 Task: Add the "Site logo" component in the site builder.
Action: Mouse moved to (1093, 78)
Screenshot: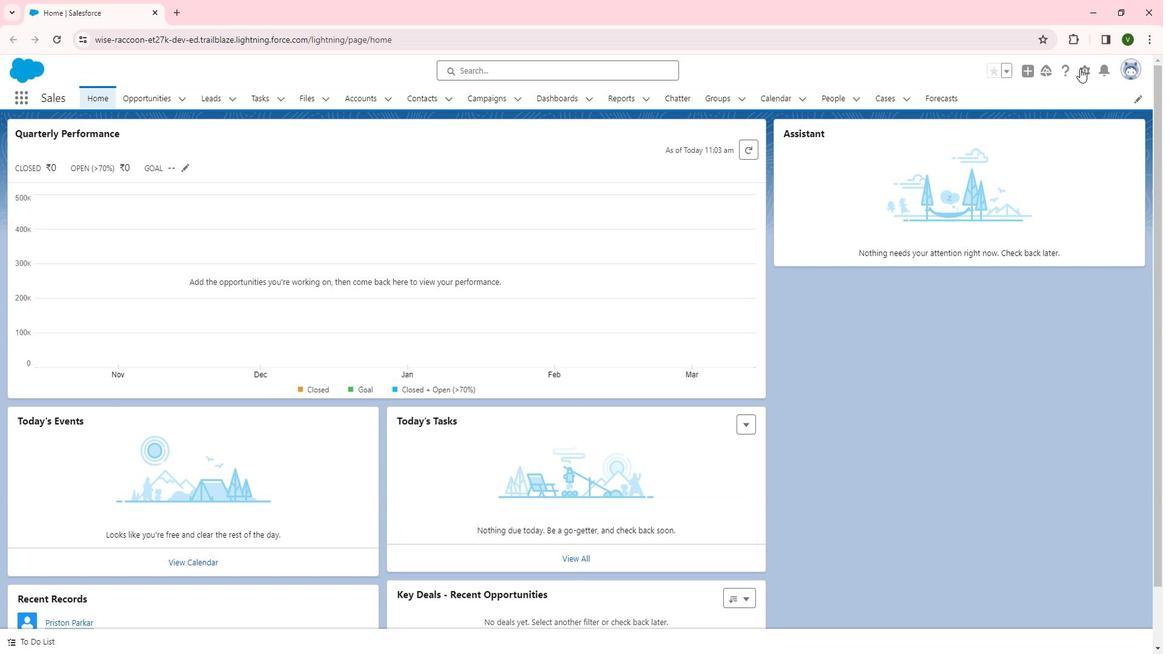 
Action: Mouse pressed left at (1093, 78)
Screenshot: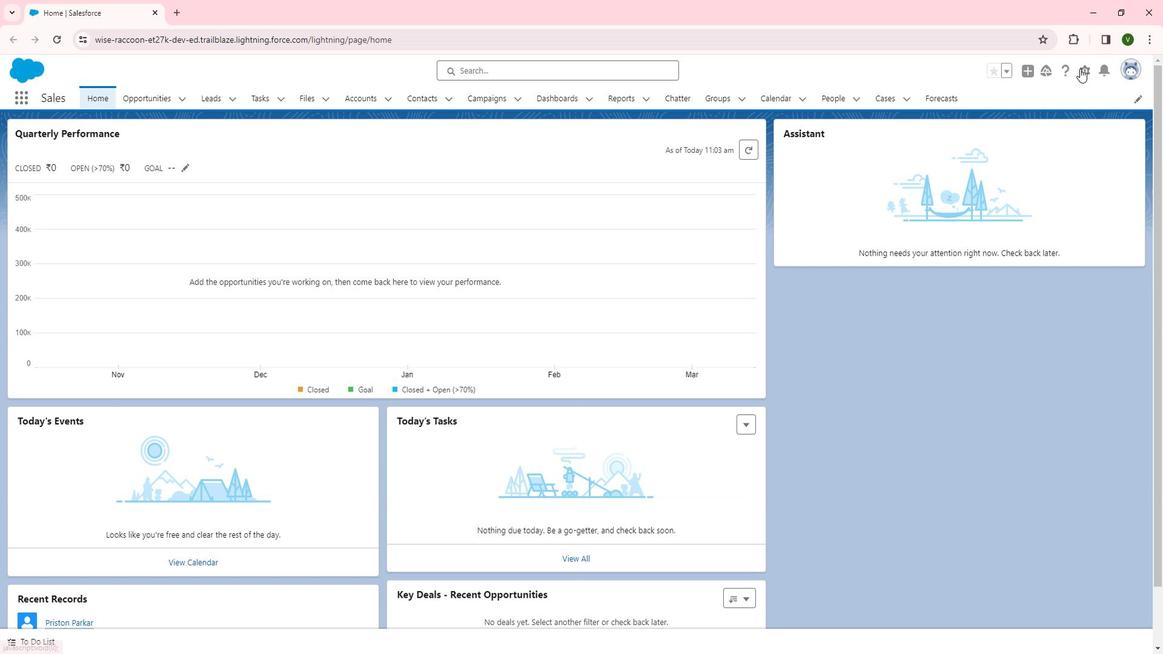 
Action: Mouse moved to (1059, 116)
Screenshot: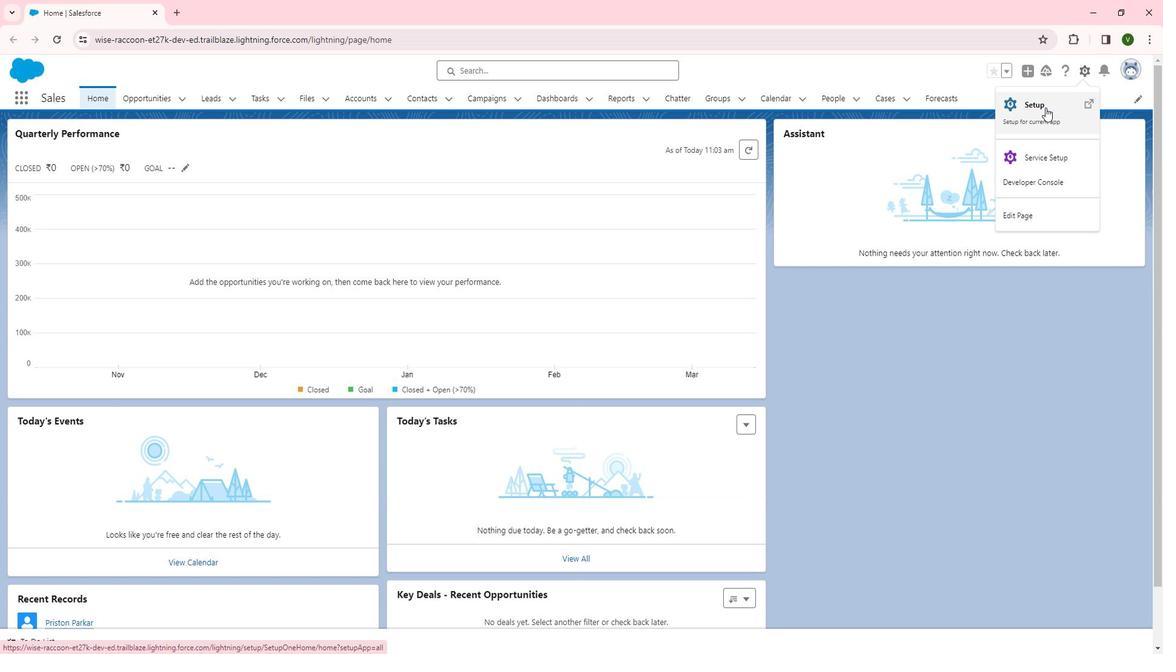 
Action: Mouse pressed left at (1059, 116)
Screenshot: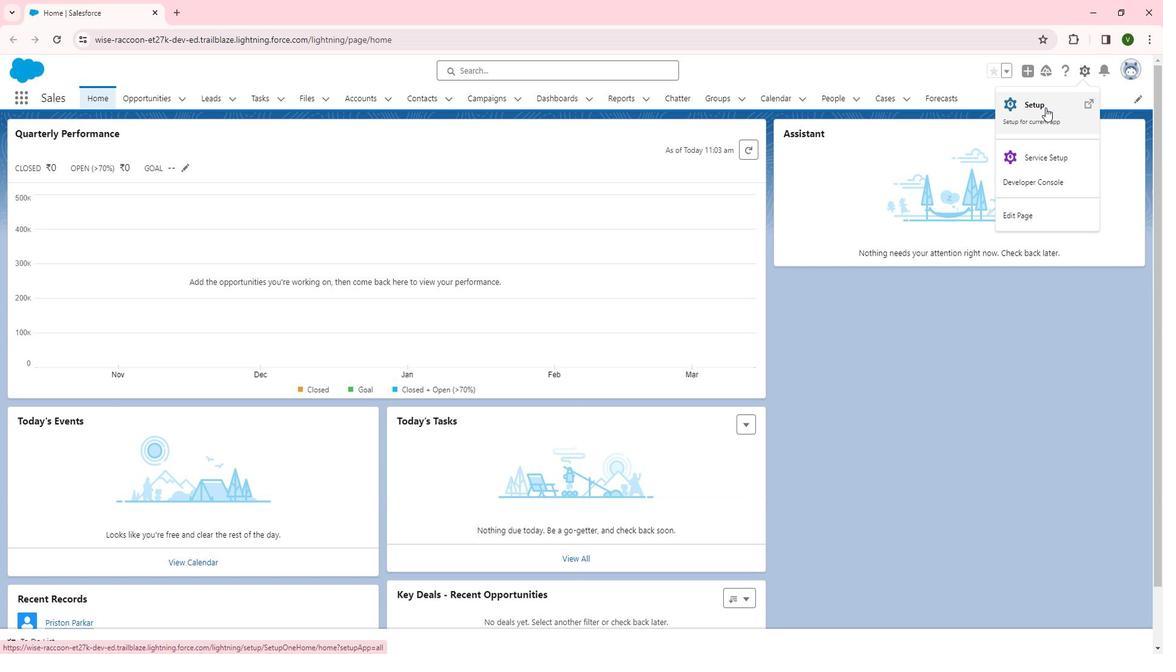 
Action: Mouse moved to (56, 479)
Screenshot: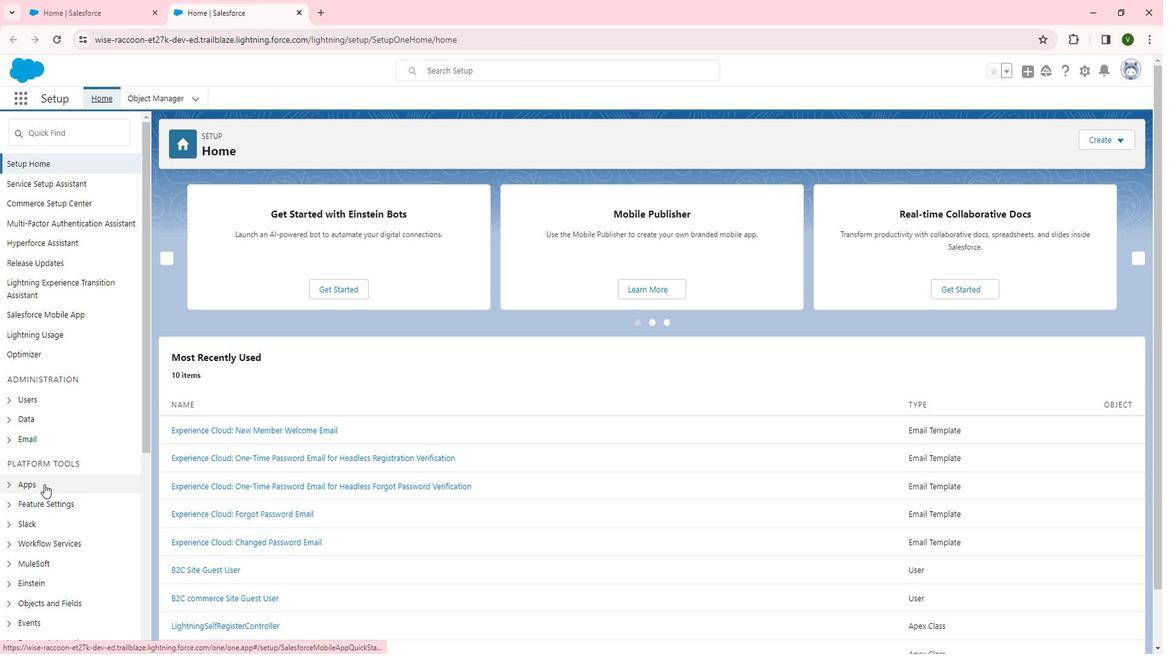 
Action: Mouse scrolled (56, 478) with delta (0, 0)
Screenshot: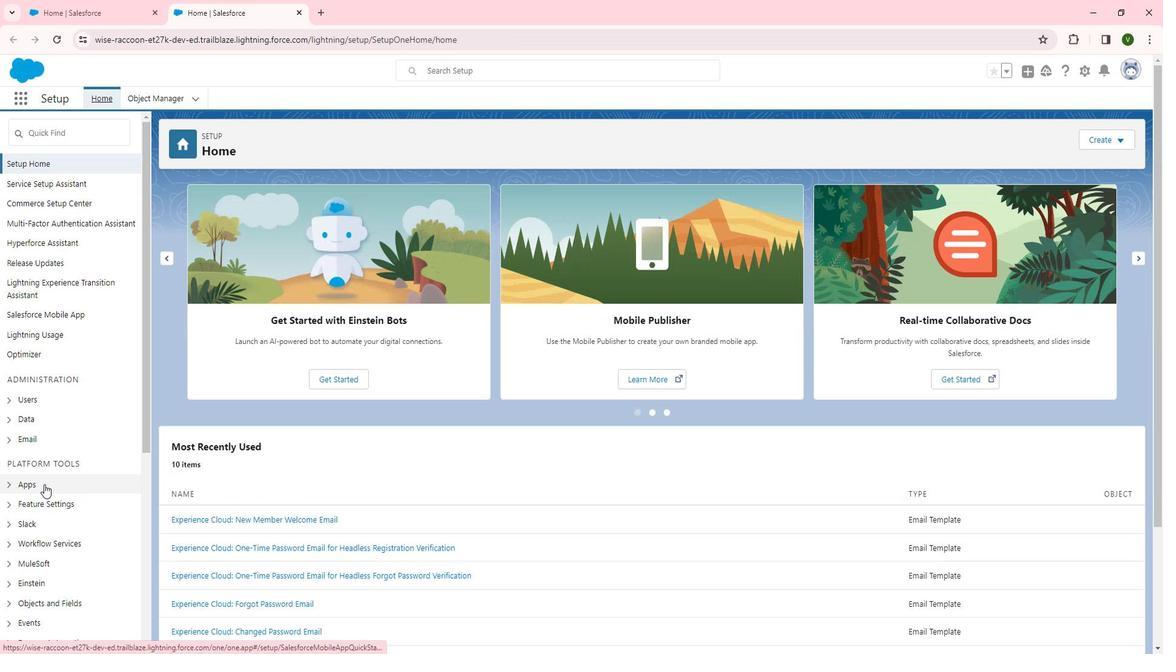 
Action: Mouse scrolled (56, 478) with delta (0, 0)
Screenshot: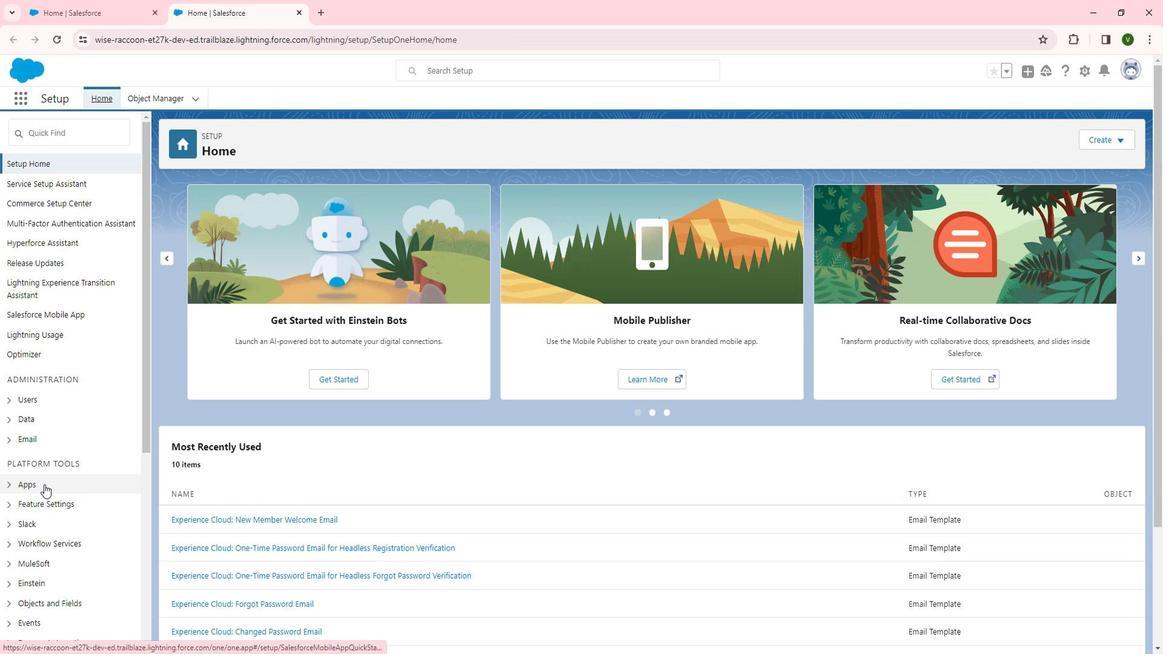 
Action: Mouse moved to (67, 373)
Screenshot: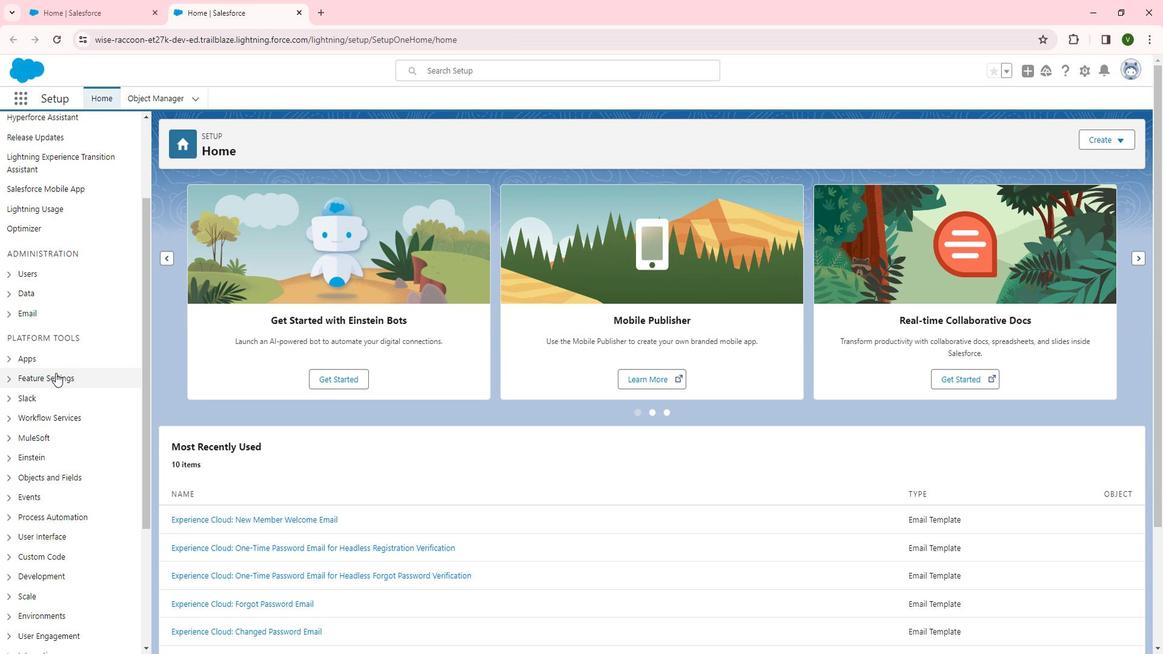 
Action: Mouse pressed left at (67, 373)
Screenshot: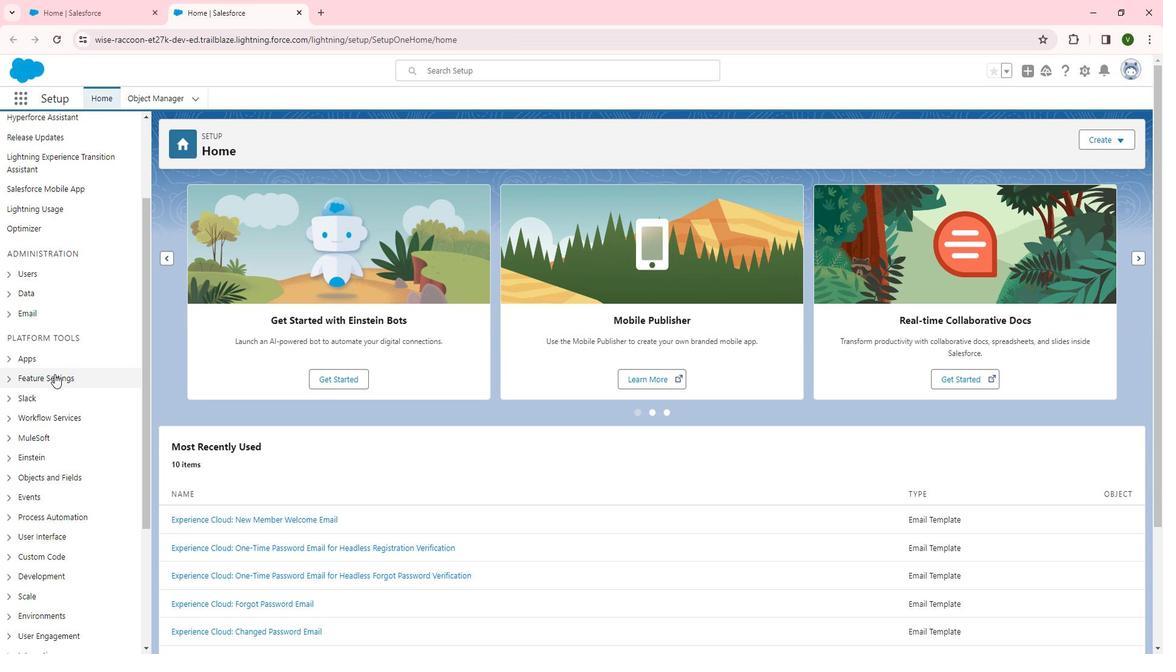 
Action: Mouse moved to (71, 503)
Screenshot: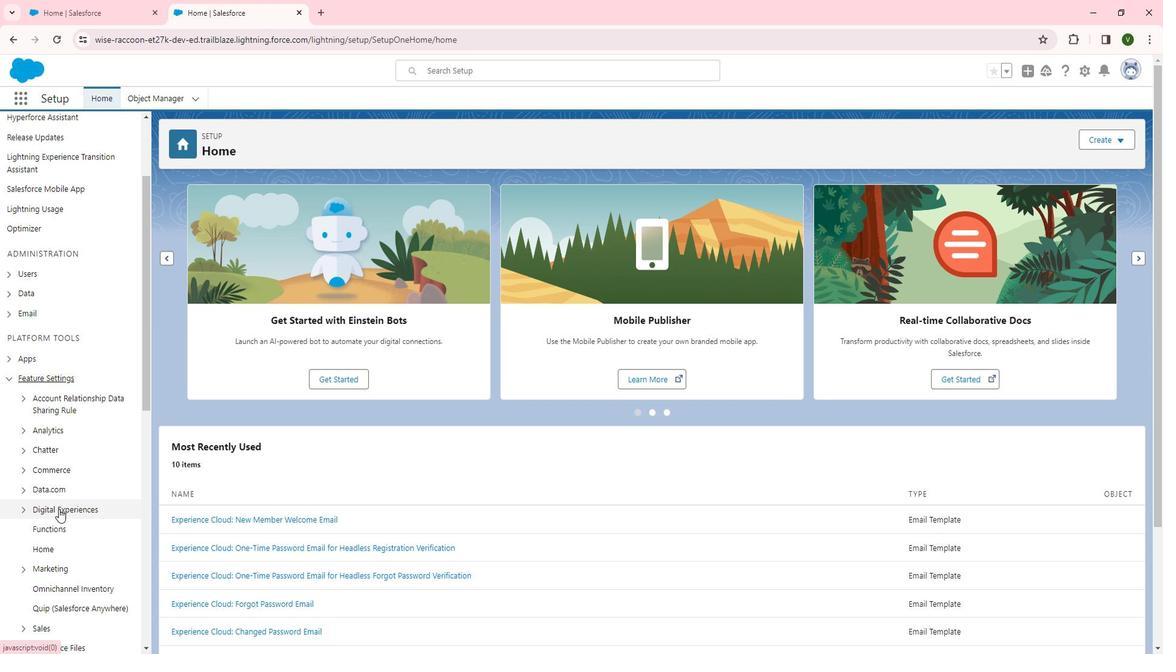 
Action: Mouse pressed left at (71, 503)
Screenshot: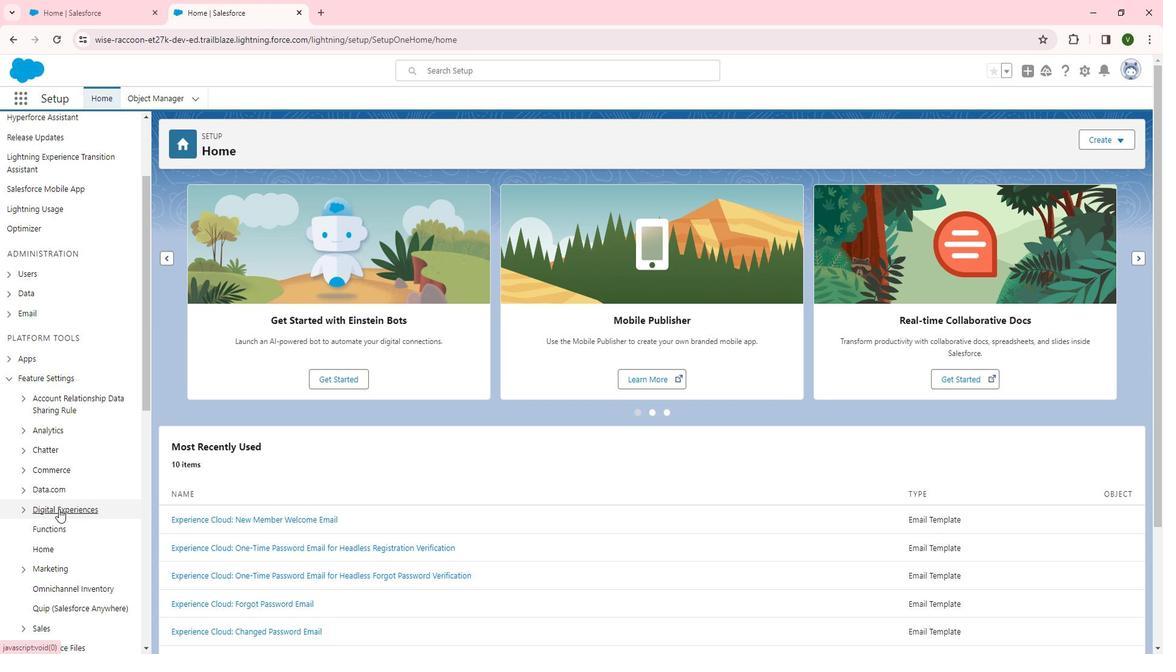 
Action: Mouse moved to (81, 488)
Screenshot: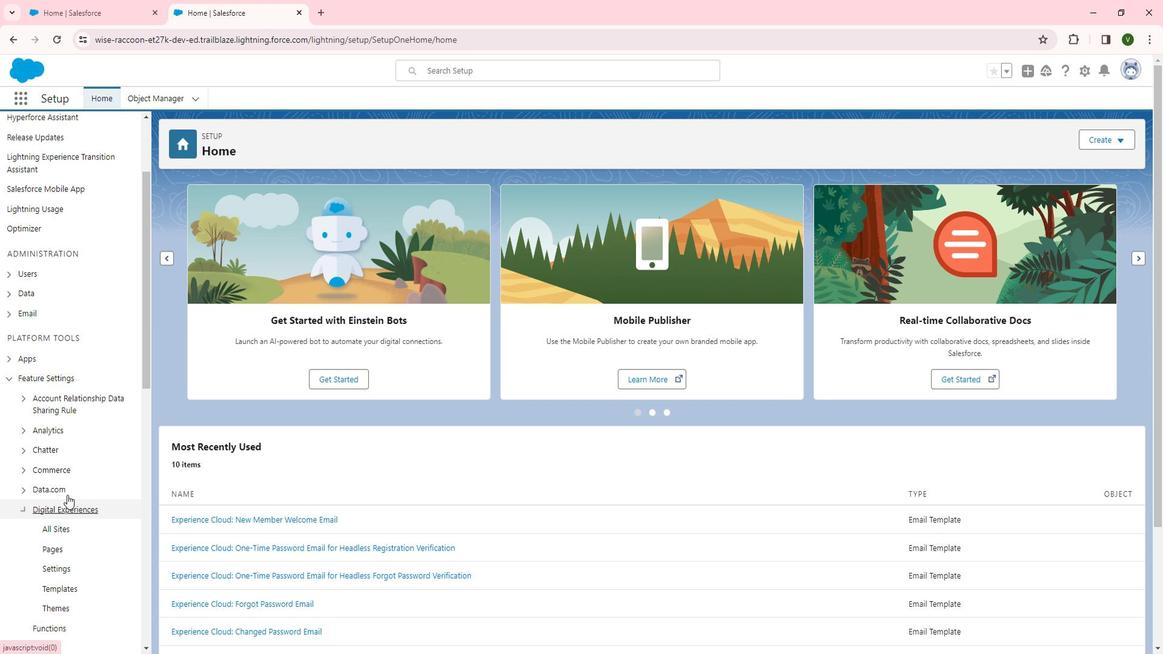 
Action: Mouse scrolled (81, 488) with delta (0, 0)
Screenshot: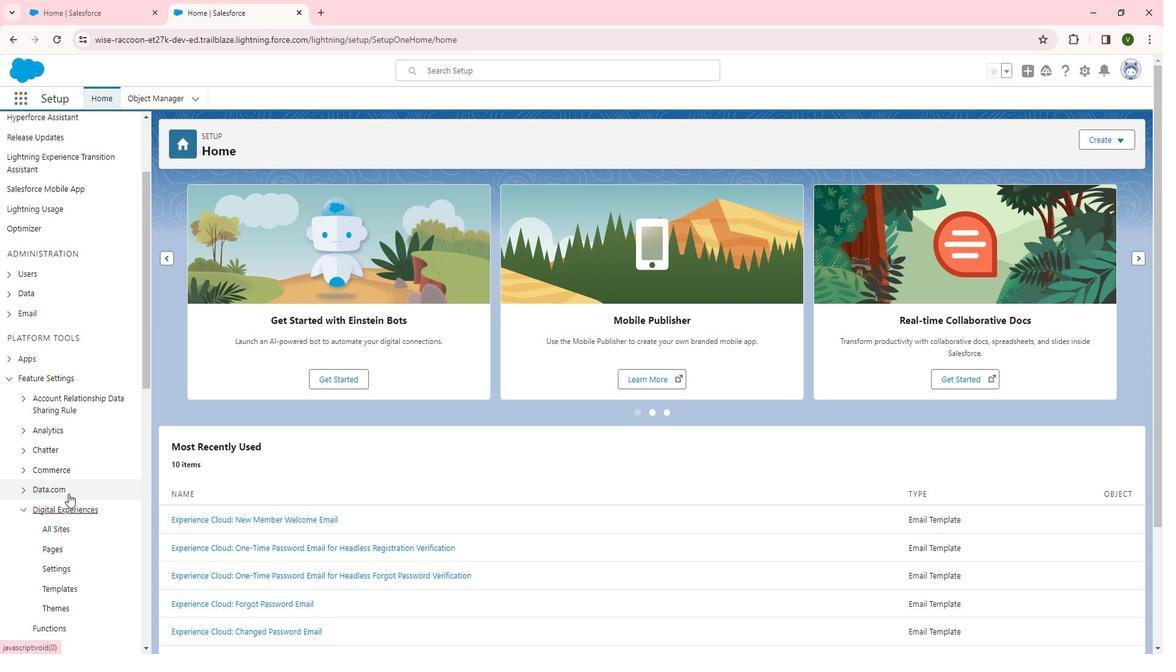 
Action: Mouse scrolled (81, 488) with delta (0, 0)
Screenshot: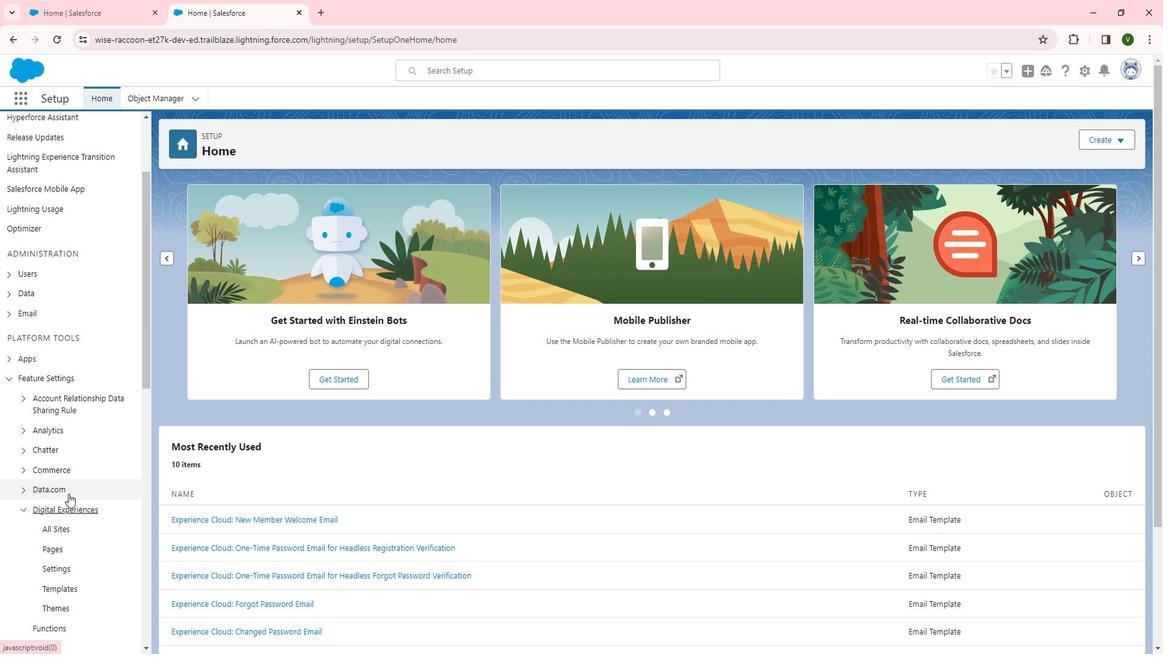 
Action: Mouse scrolled (81, 488) with delta (0, 0)
Screenshot: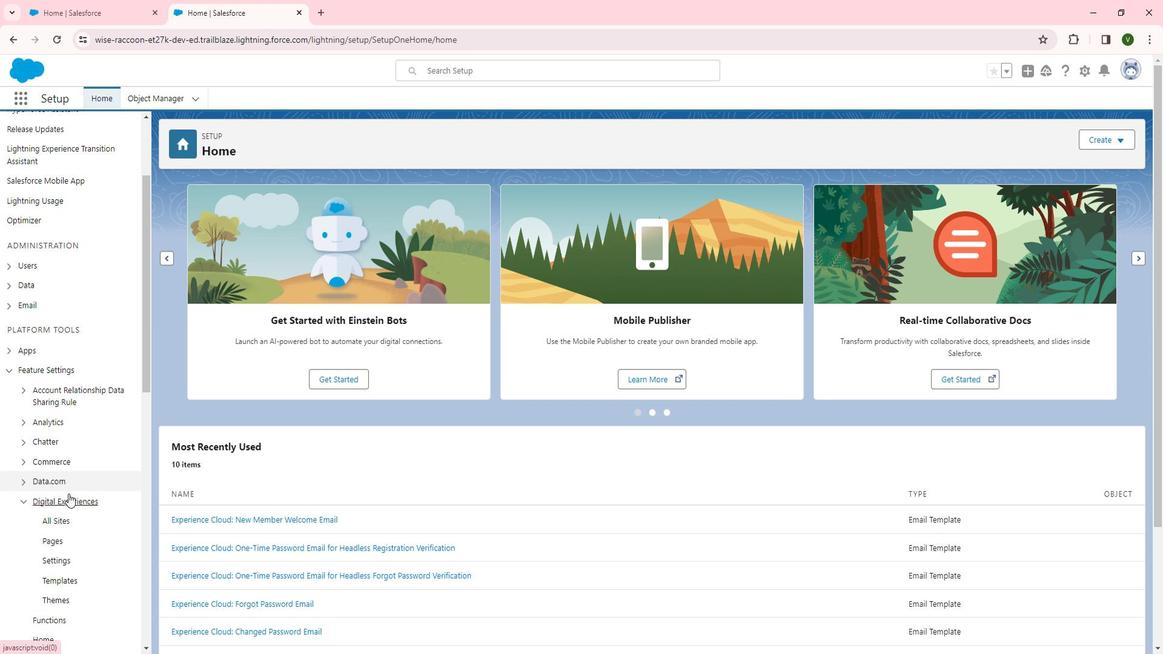 
Action: Mouse moved to (71, 342)
Screenshot: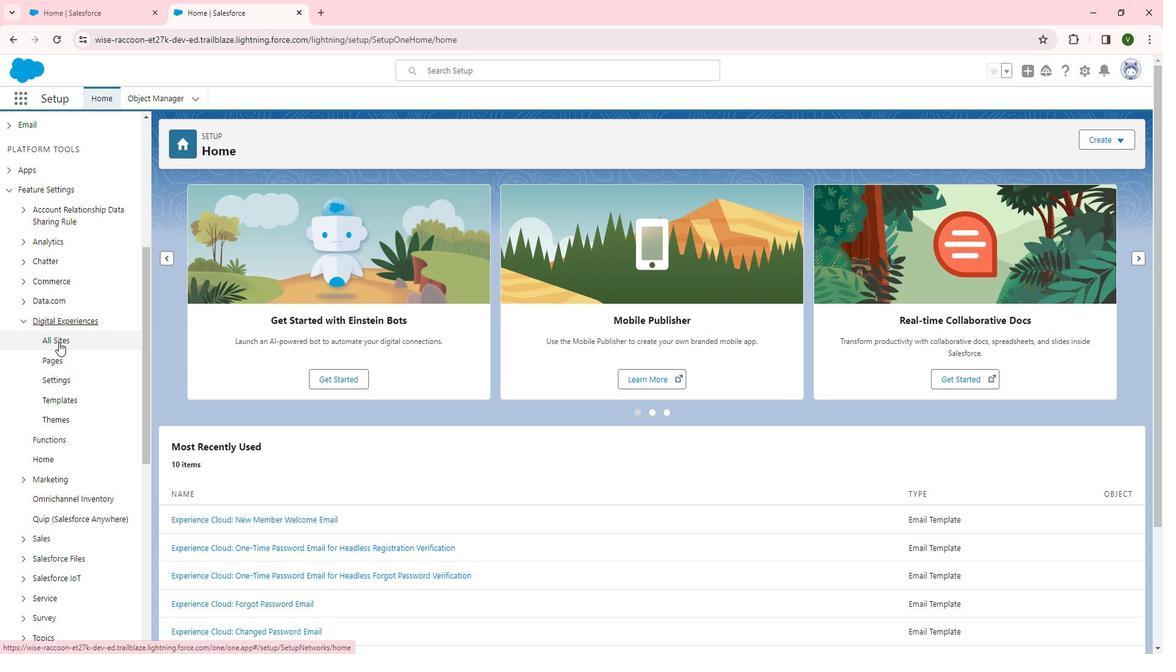 
Action: Mouse pressed left at (71, 342)
Screenshot: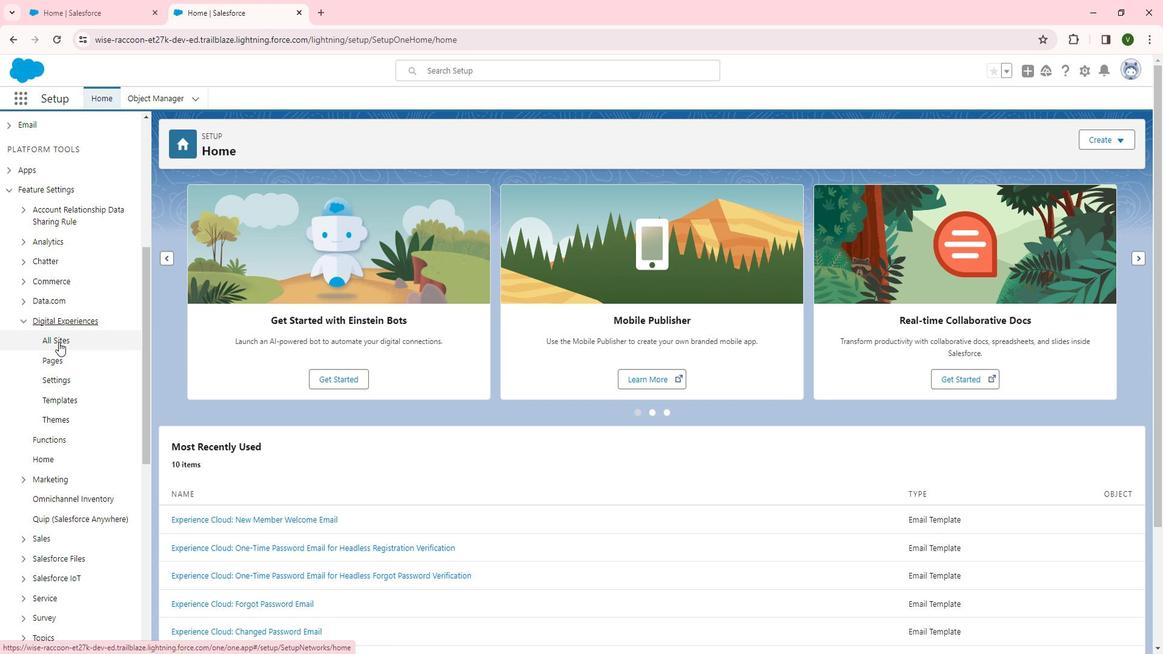 
Action: Mouse moved to (214, 304)
Screenshot: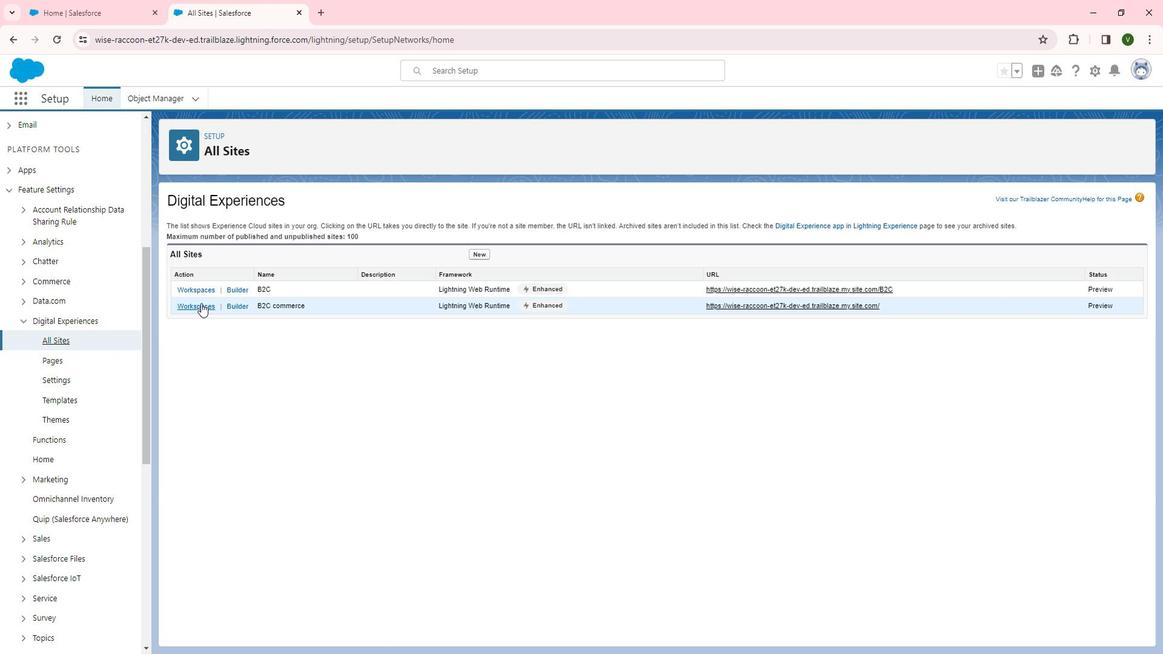 
Action: Mouse pressed left at (214, 304)
Screenshot: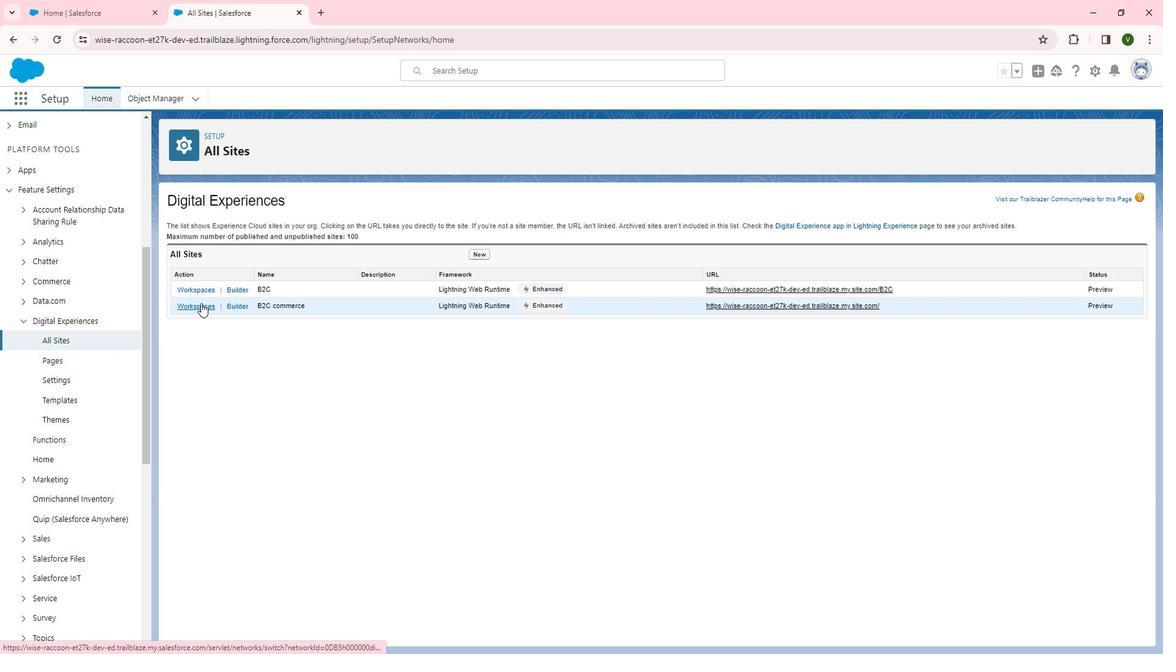 
Action: Mouse moved to (191, 294)
Screenshot: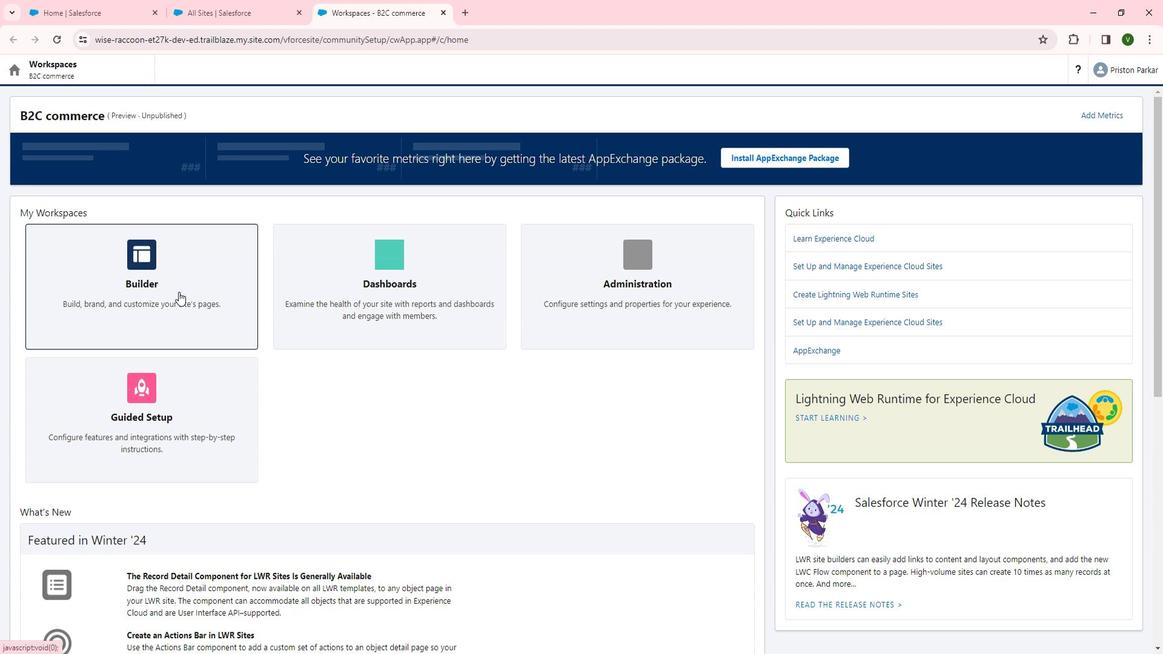
Action: Mouse pressed left at (191, 294)
Screenshot: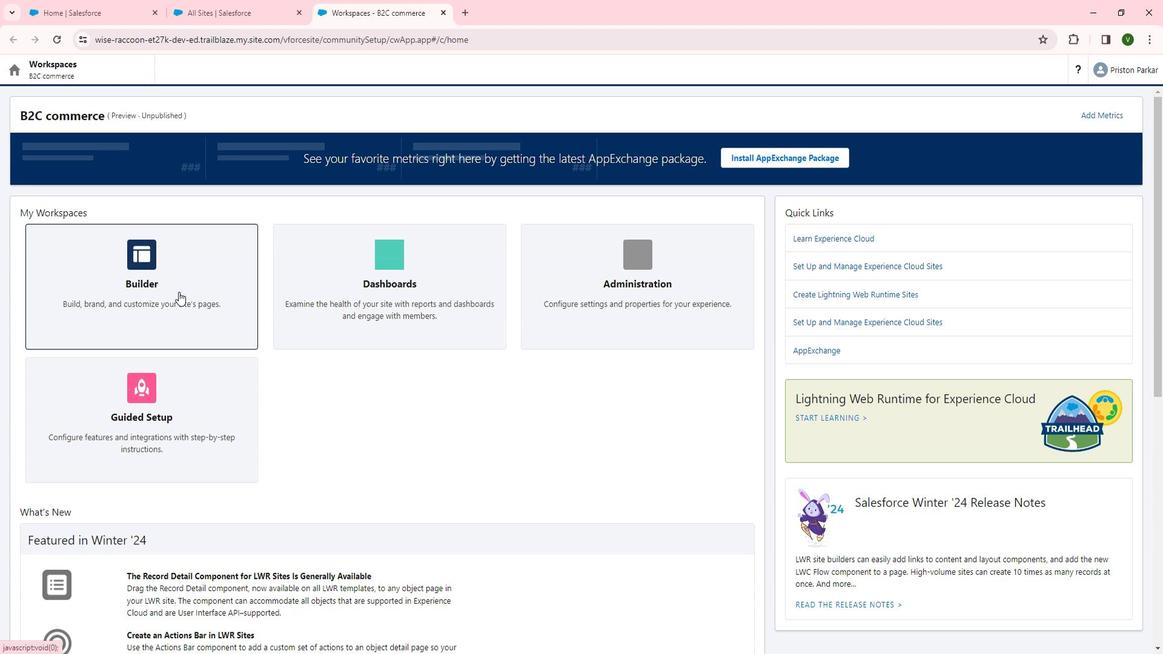 
Action: Mouse moved to (34, 117)
Screenshot: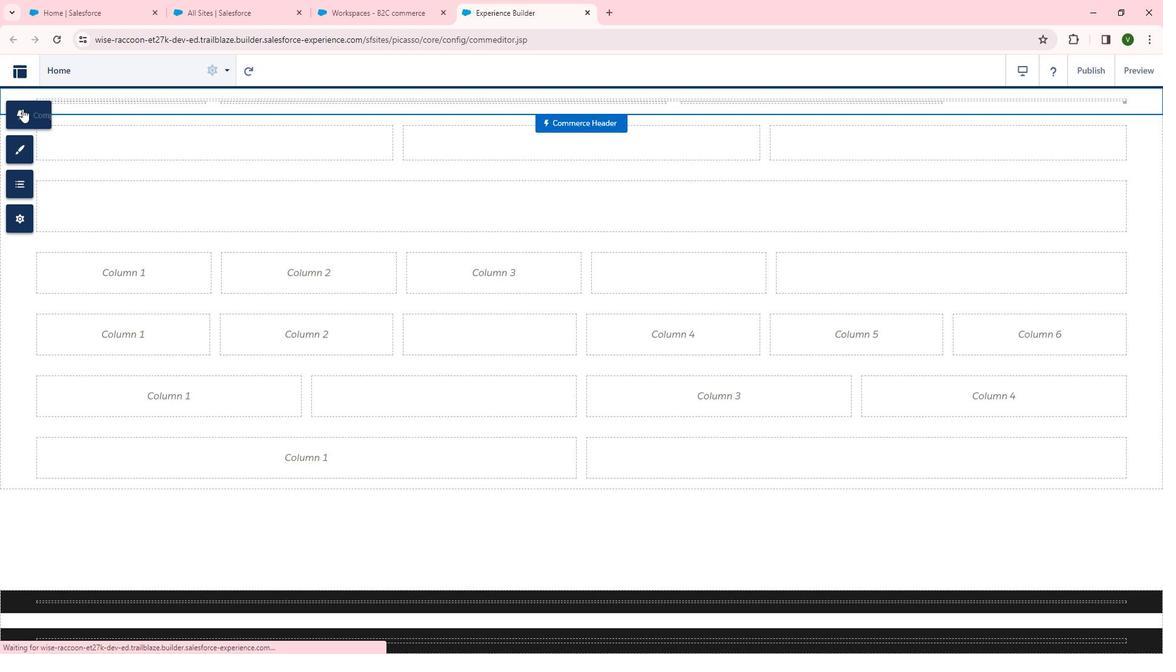 
Action: Mouse pressed left at (34, 117)
Screenshot: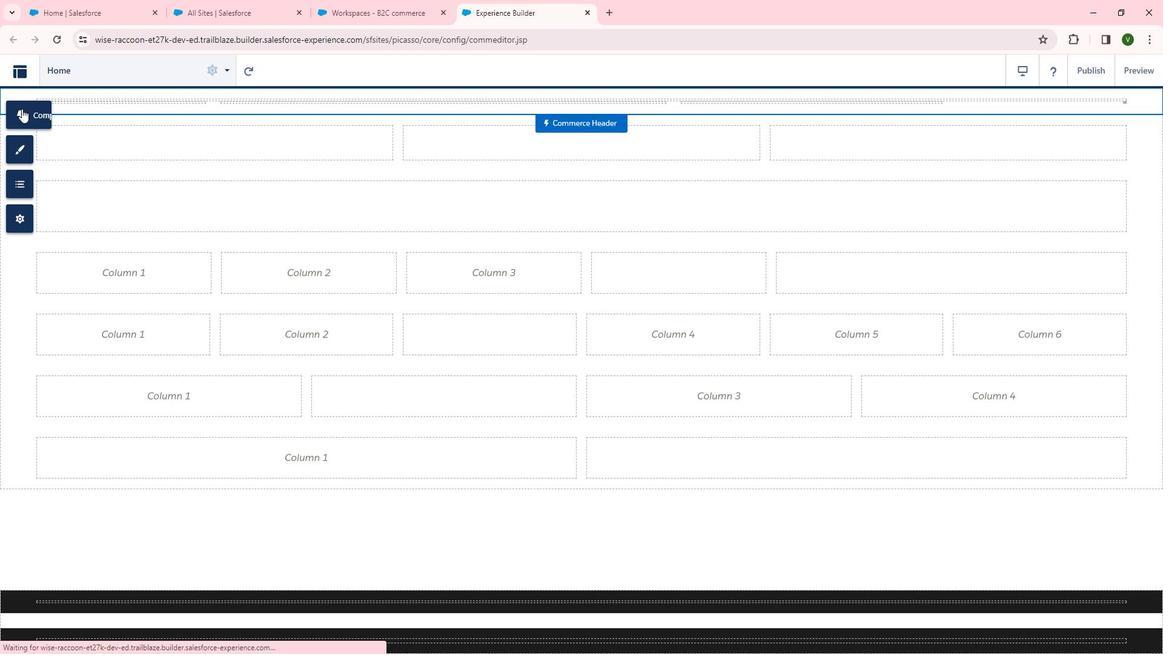 
Action: Mouse moved to (129, 379)
Screenshot: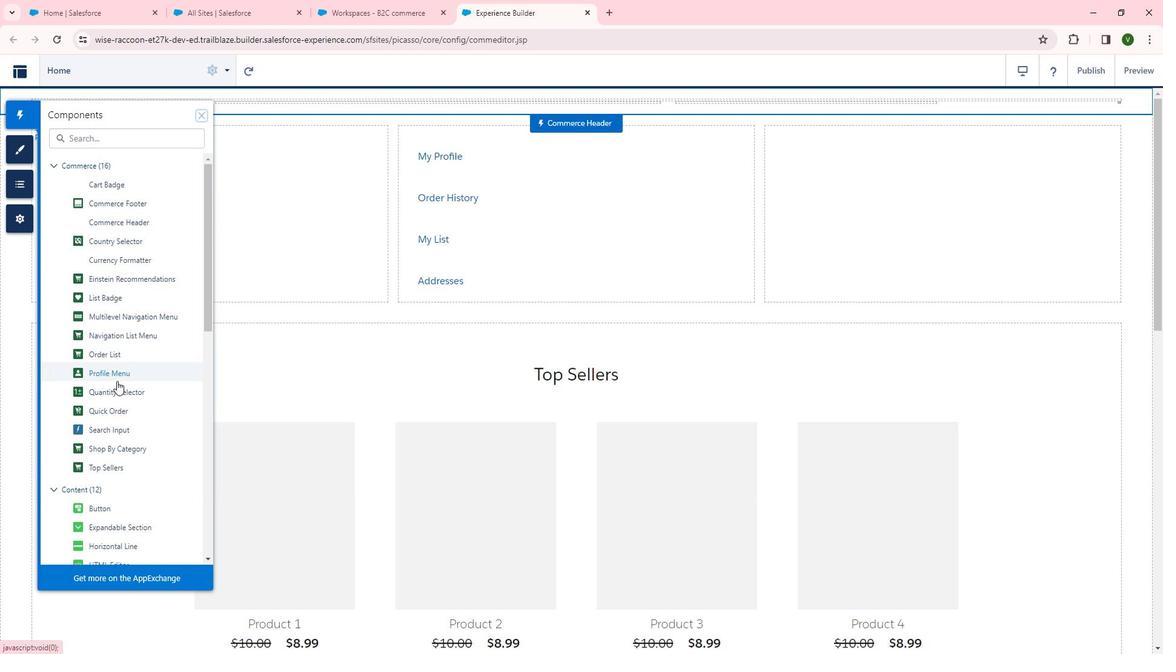 
Action: Mouse scrolled (129, 378) with delta (0, 0)
Screenshot: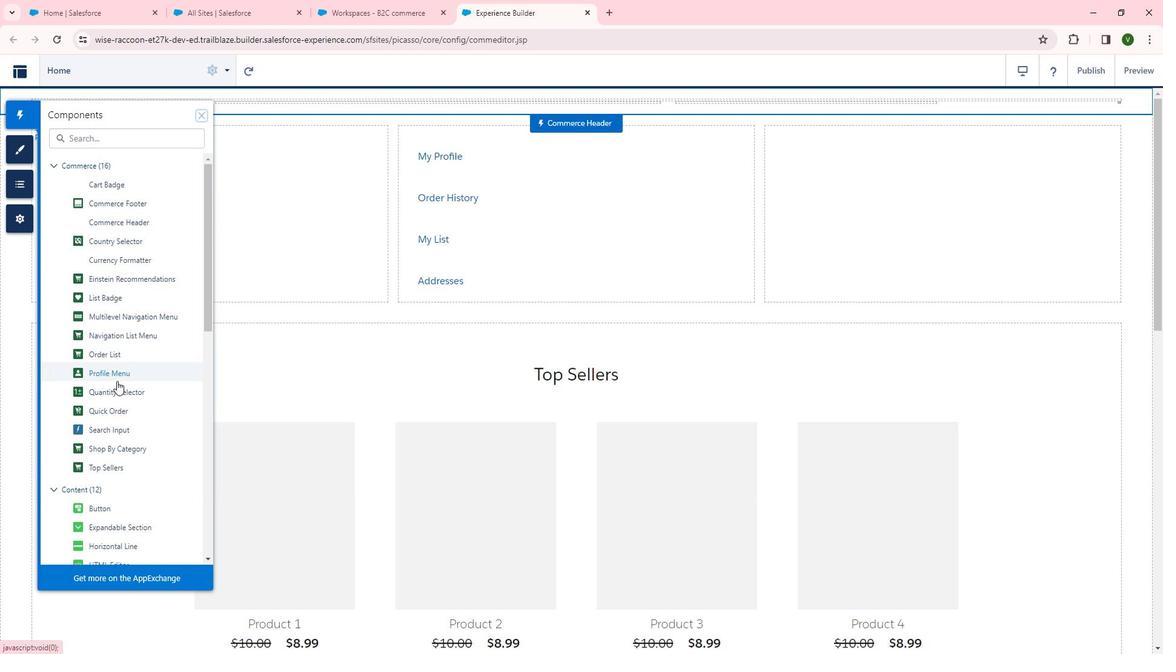 
Action: Mouse moved to (129, 380)
Screenshot: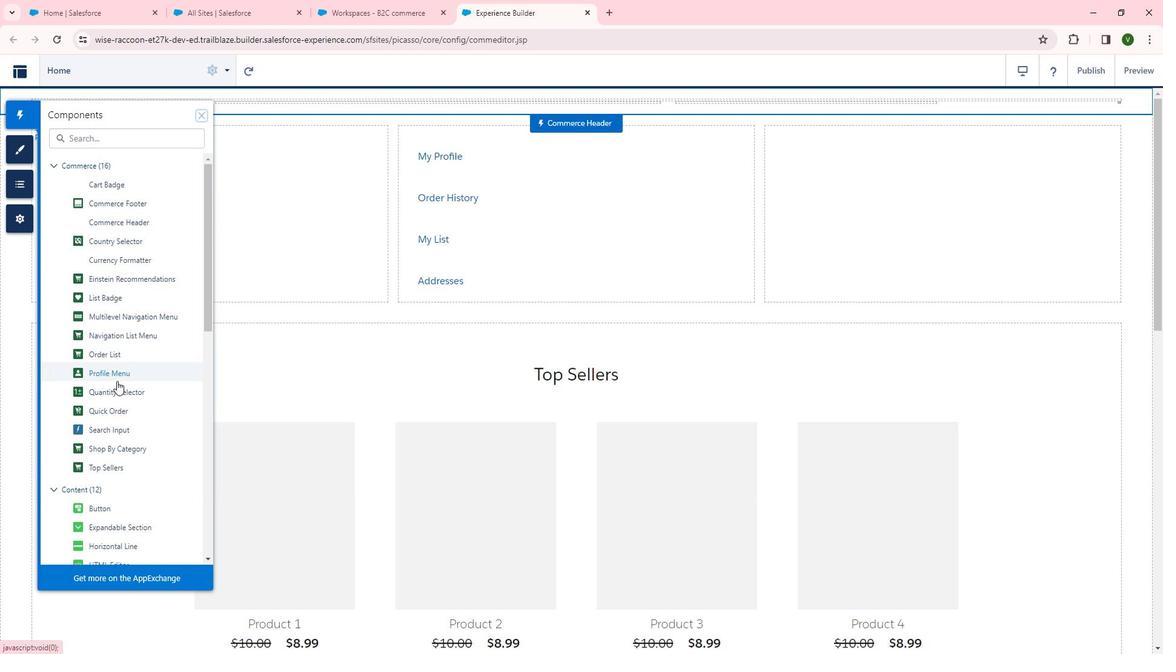 
Action: Mouse scrolled (129, 379) with delta (0, 0)
Screenshot: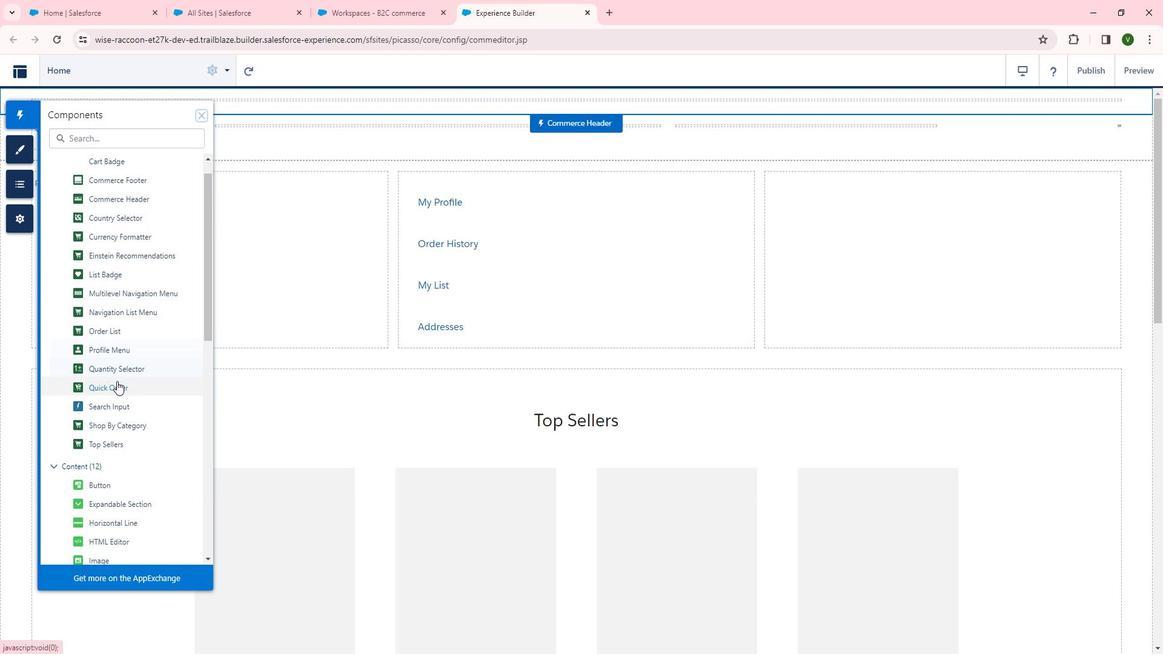 
Action: Mouse scrolled (129, 379) with delta (0, 0)
Screenshot: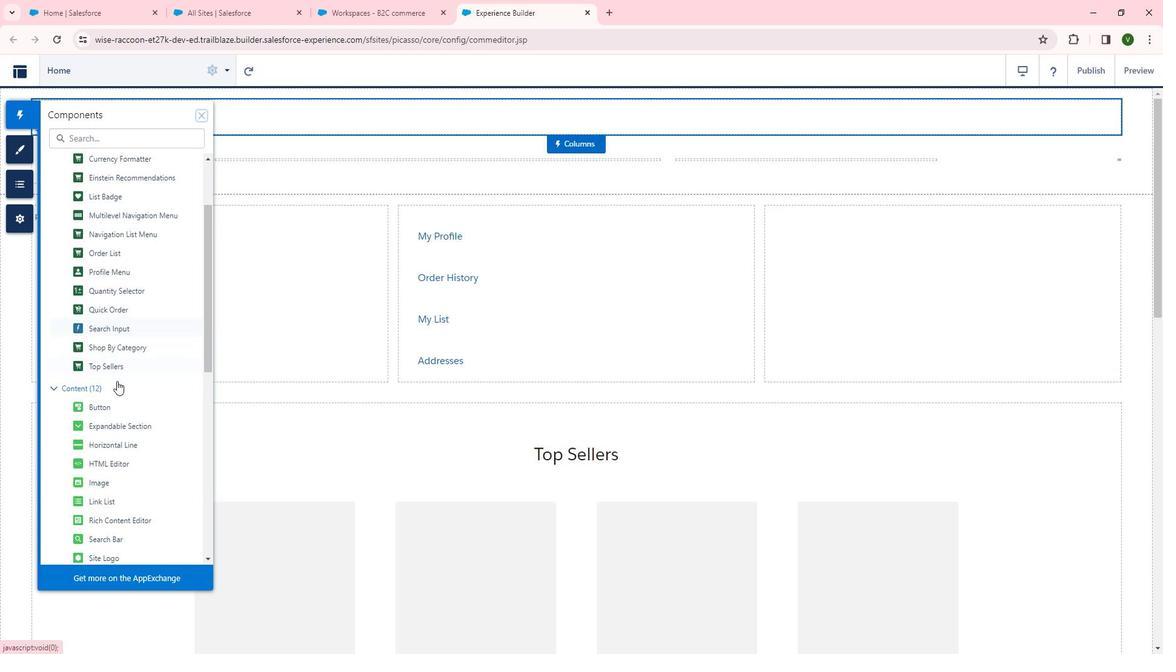 
Action: Mouse scrolled (129, 379) with delta (0, 0)
Screenshot: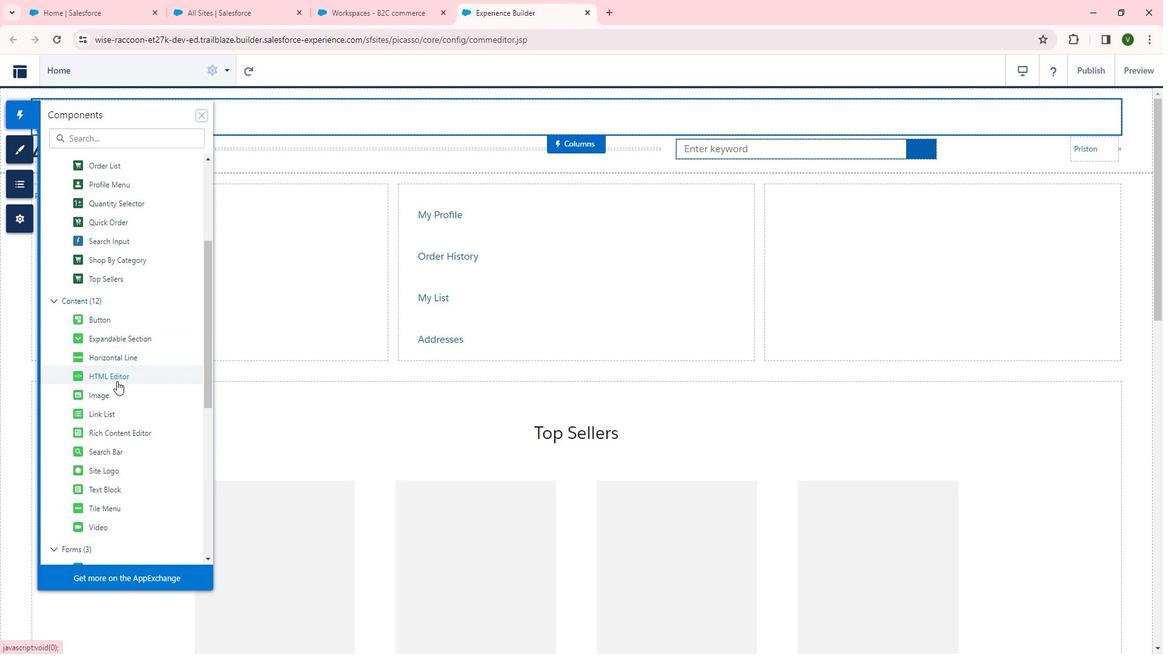 
Action: Mouse moved to (116, 406)
Screenshot: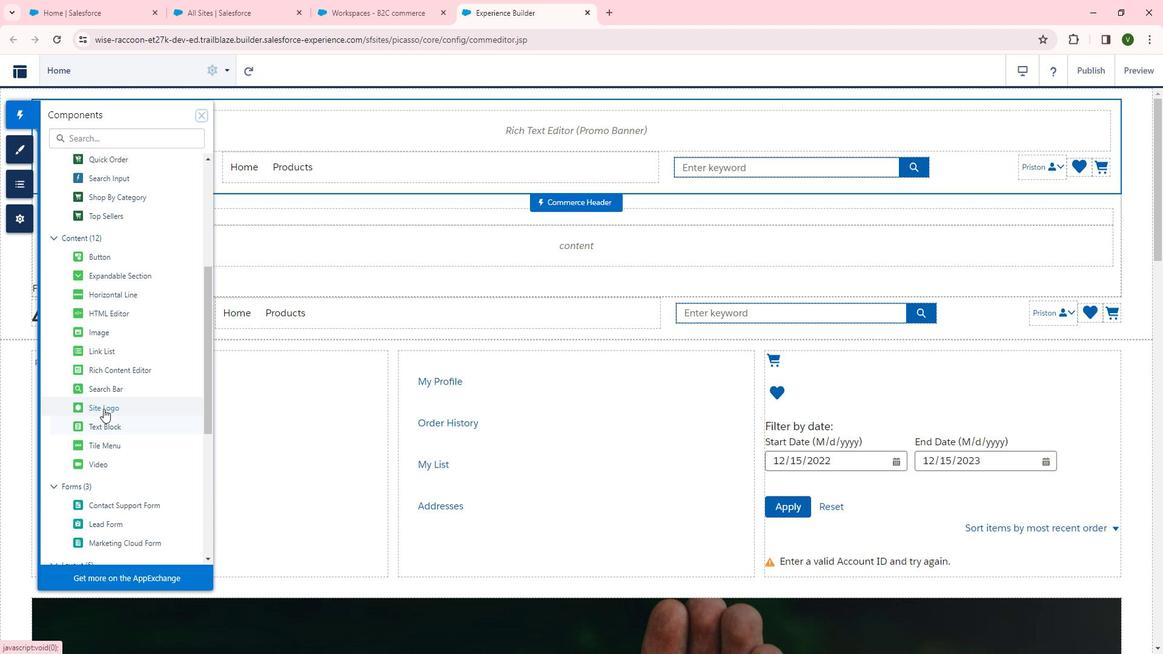 
Action: Mouse pressed left at (116, 406)
Screenshot: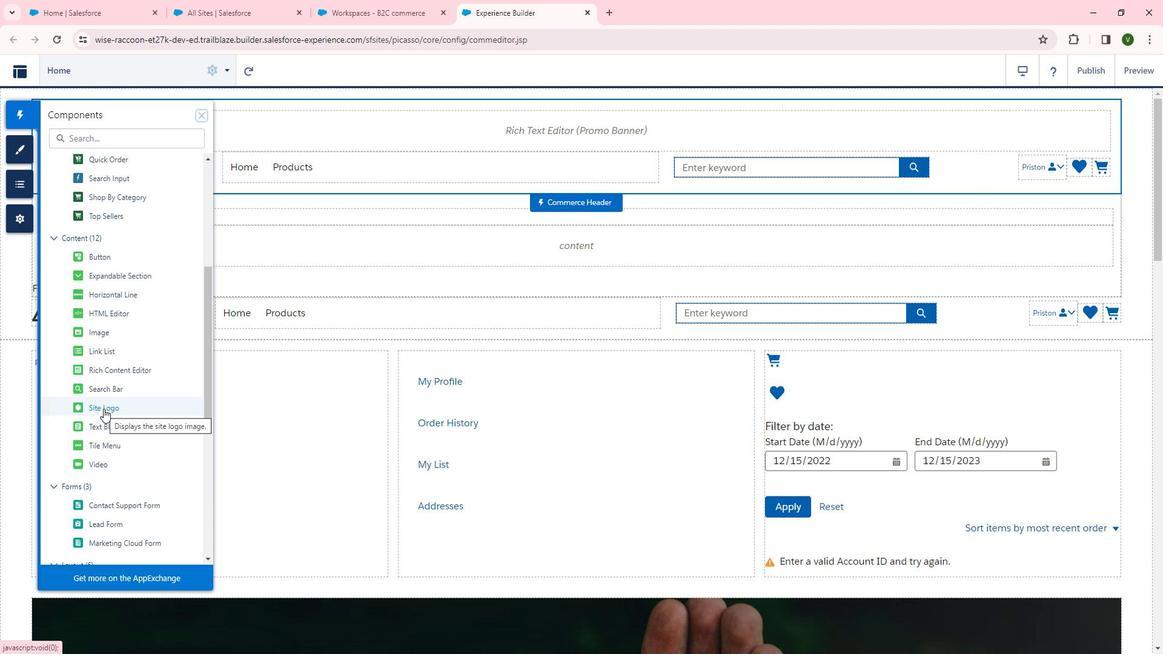 
Action: Mouse moved to (605, 234)
Screenshot: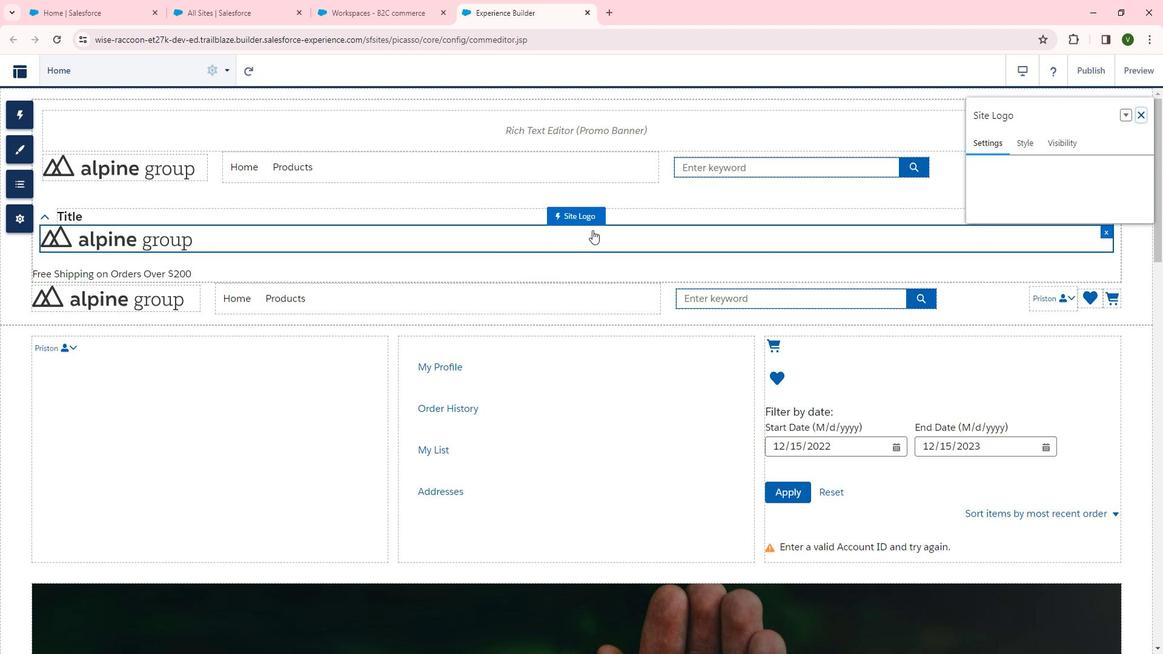 
